 Task: Sort the products by price (highest first).
Action: Mouse pressed left at (18, 100)
Screenshot: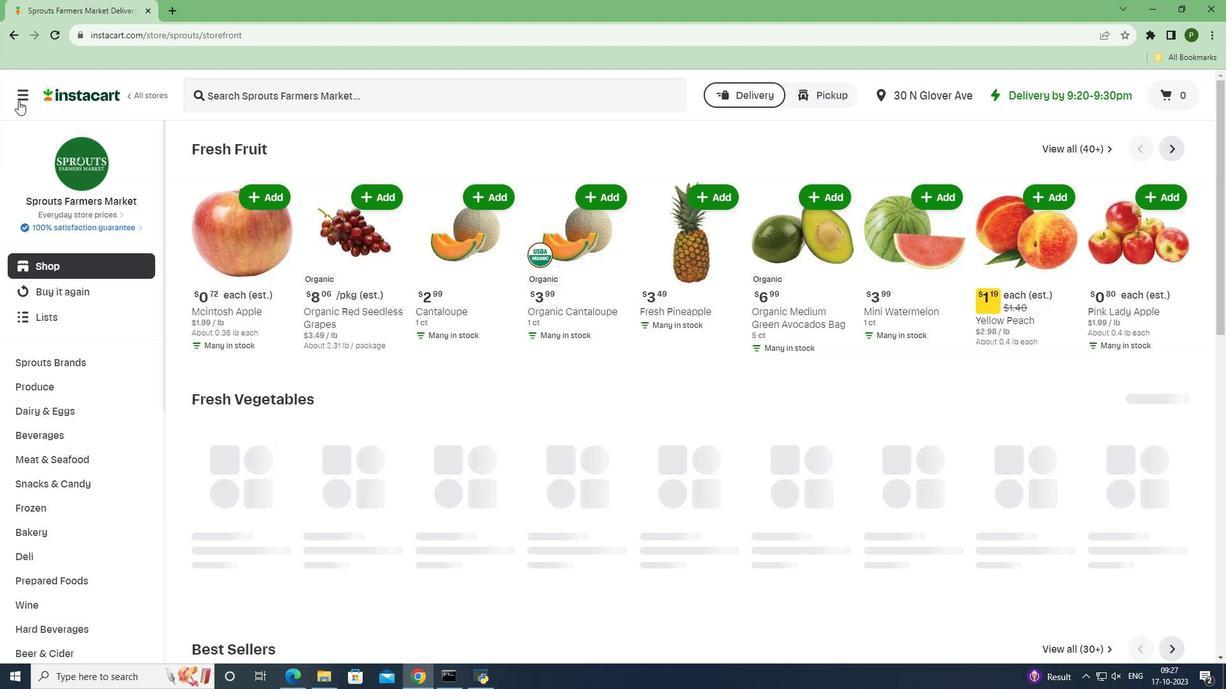 
Action: Mouse moved to (38, 344)
Screenshot: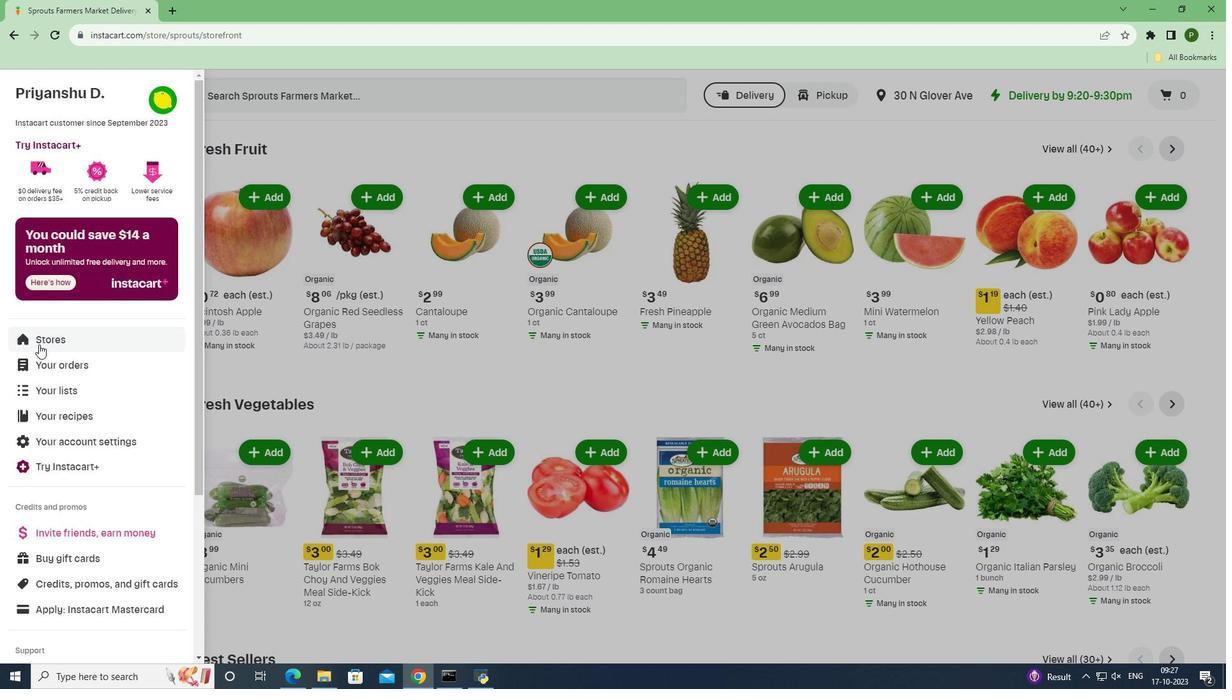 
Action: Mouse pressed left at (38, 344)
Screenshot: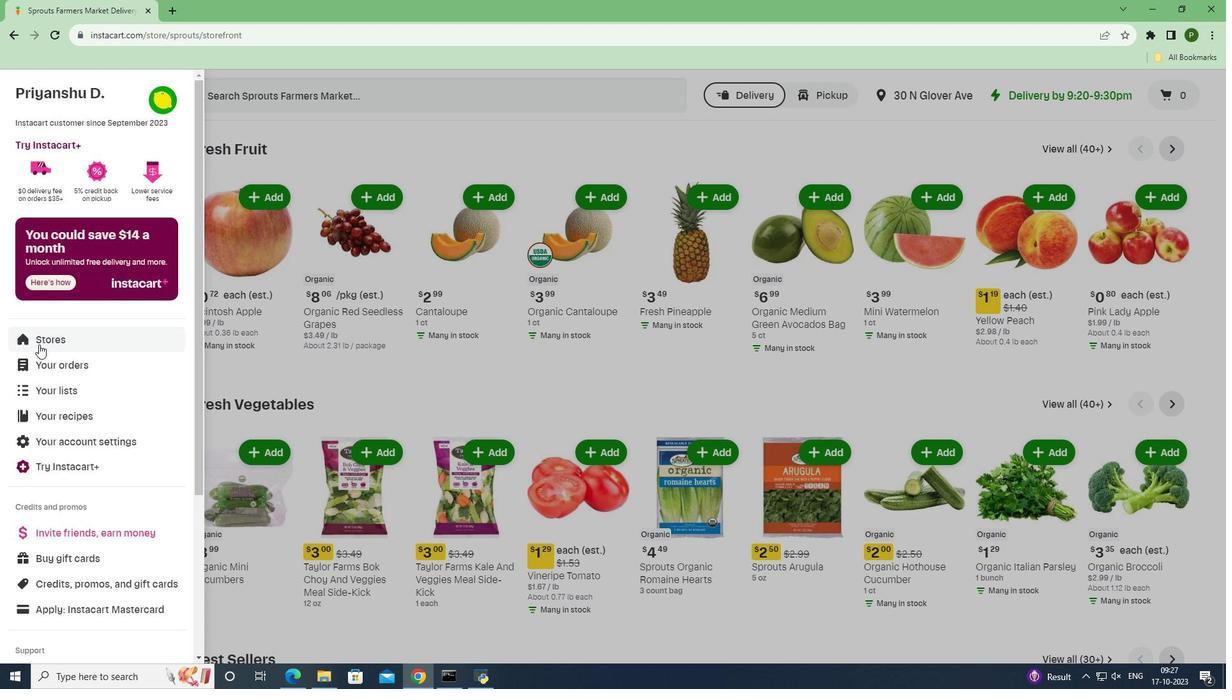 
Action: Mouse moved to (281, 152)
Screenshot: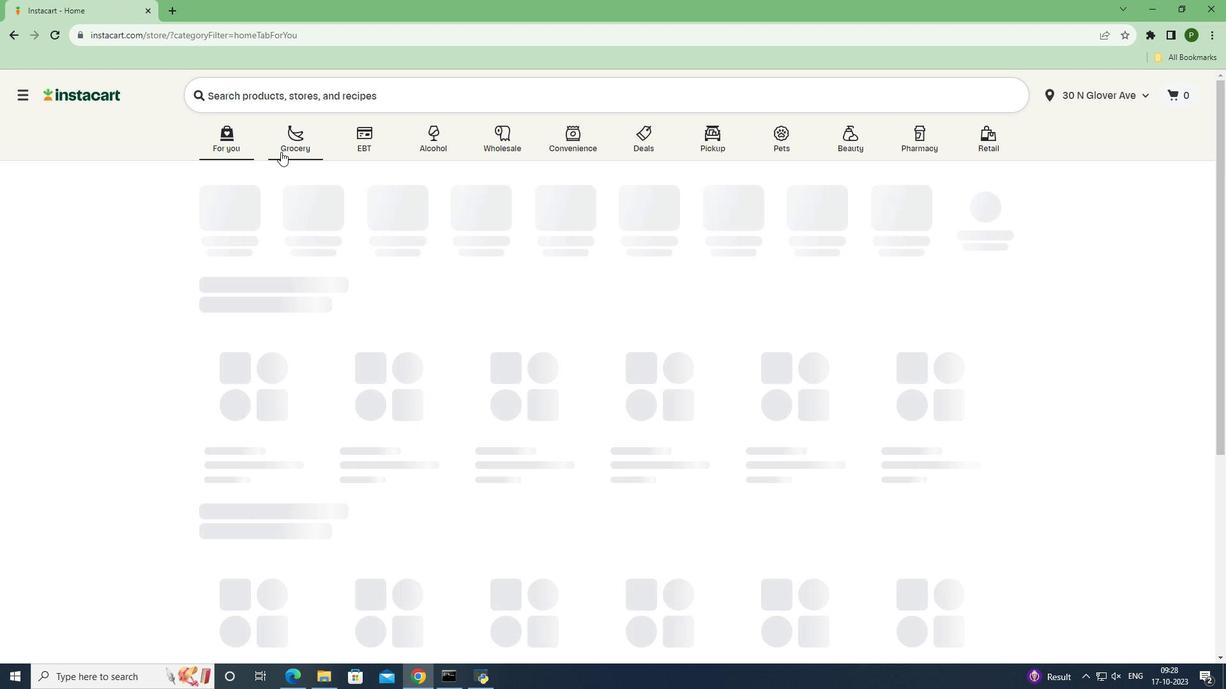
Action: Mouse pressed left at (281, 152)
Screenshot: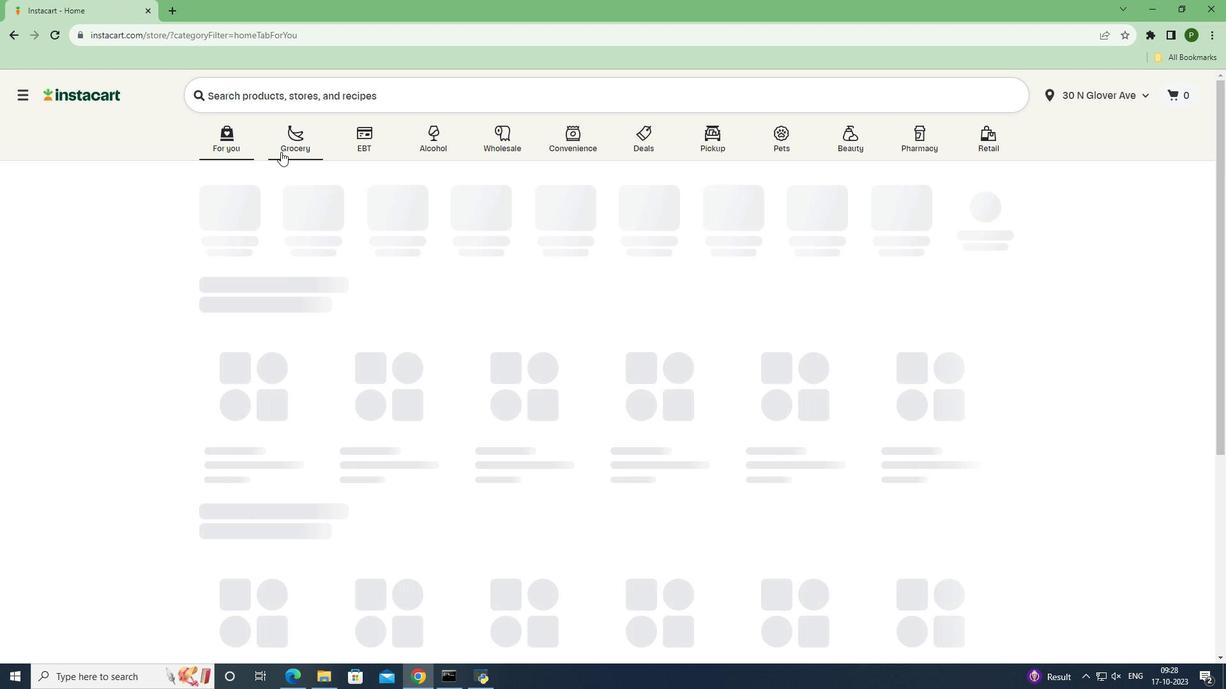 
Action: Mouse moved to (773, 297)
Screenshot: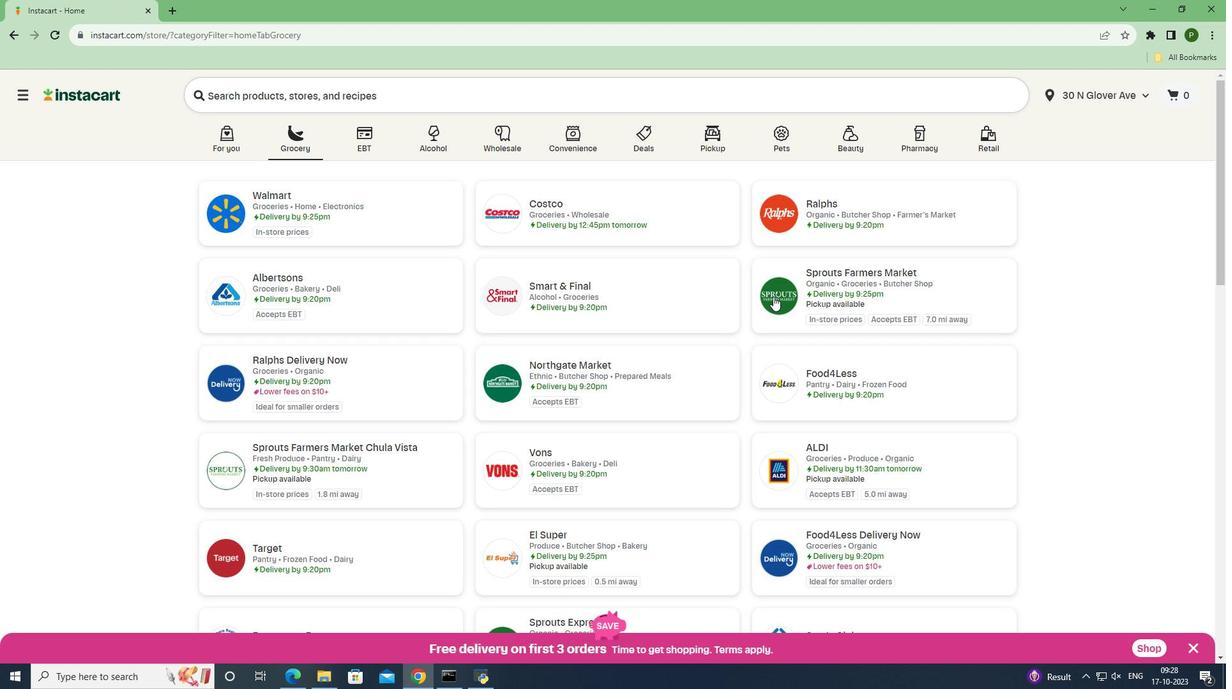 
Action: Mouse pressed left at (773, 297)
Screenshot: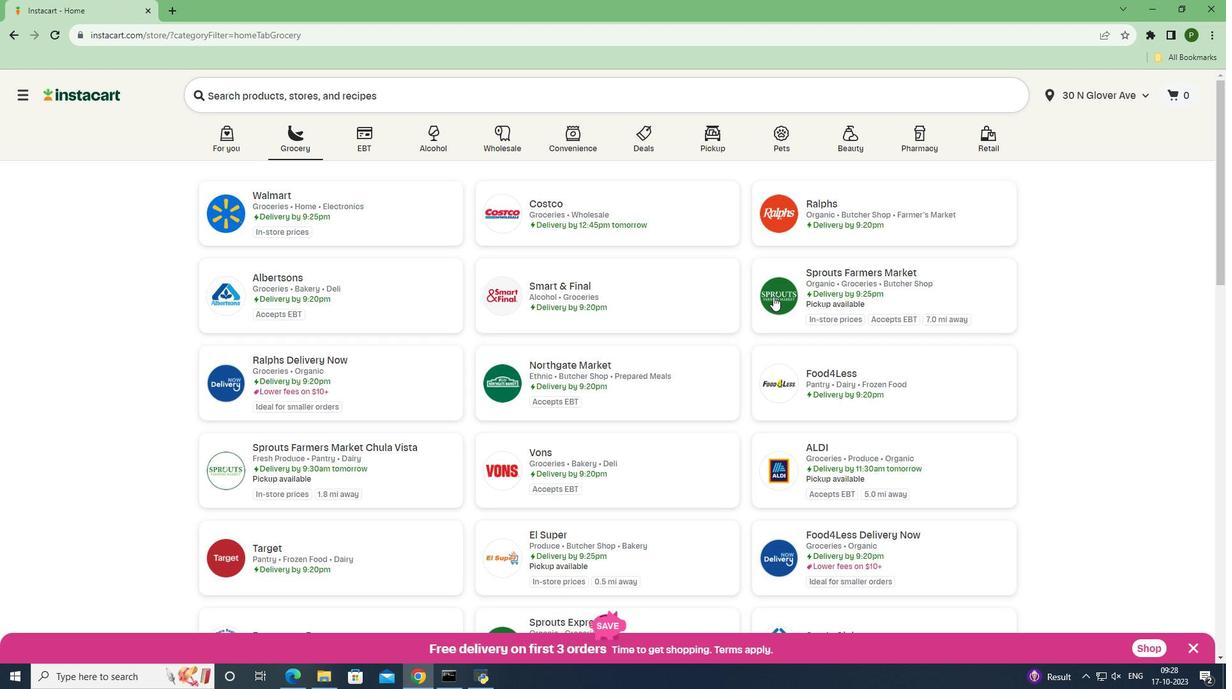 
Action: Mouse moved to (80, 435)
Screenshot: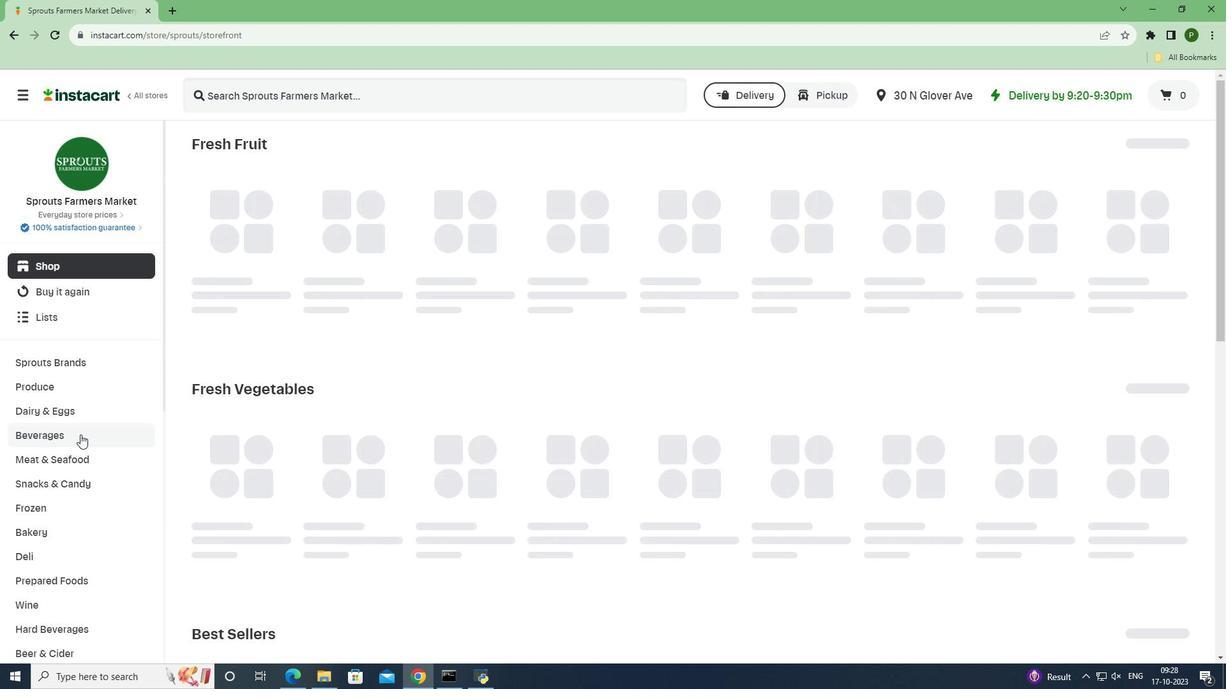 
Action: Mouse pressed left at (80, 435)
Screenshot: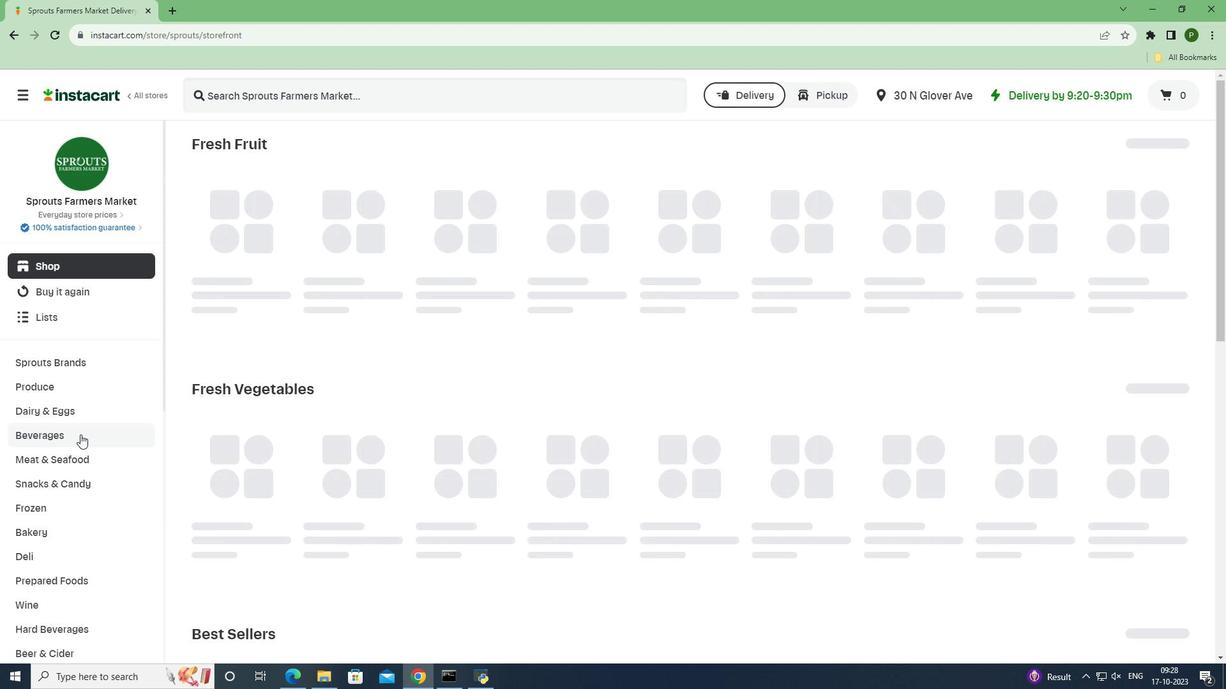 
Action: Mouse moved to (1189, 173)
Screenshot: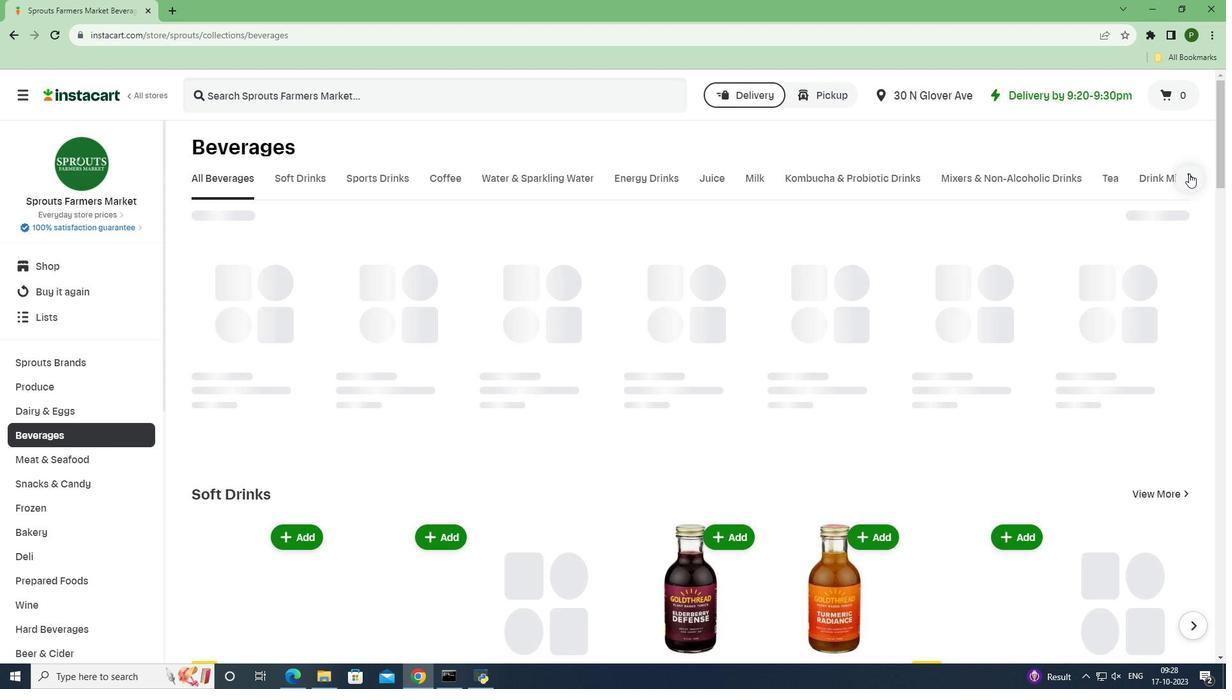 
Action: Mouse pressed left at (1189, 173)
Screenshot: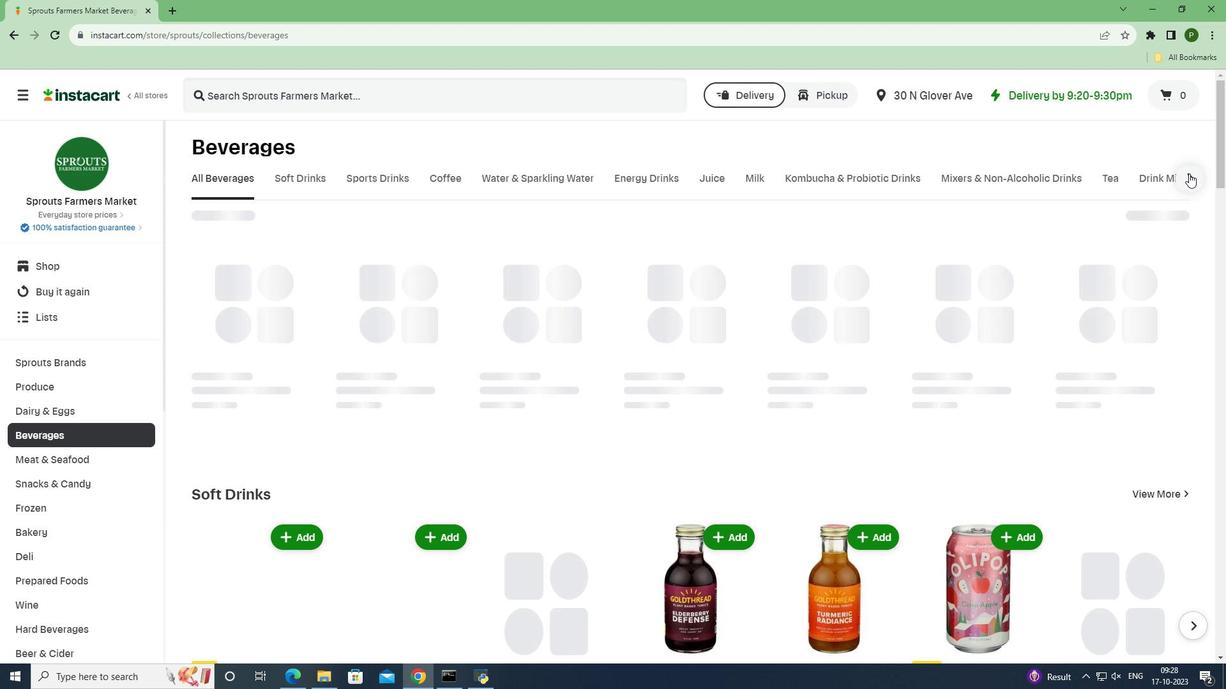 
Action: Mouse moved to (1132, 173)
Screenshot: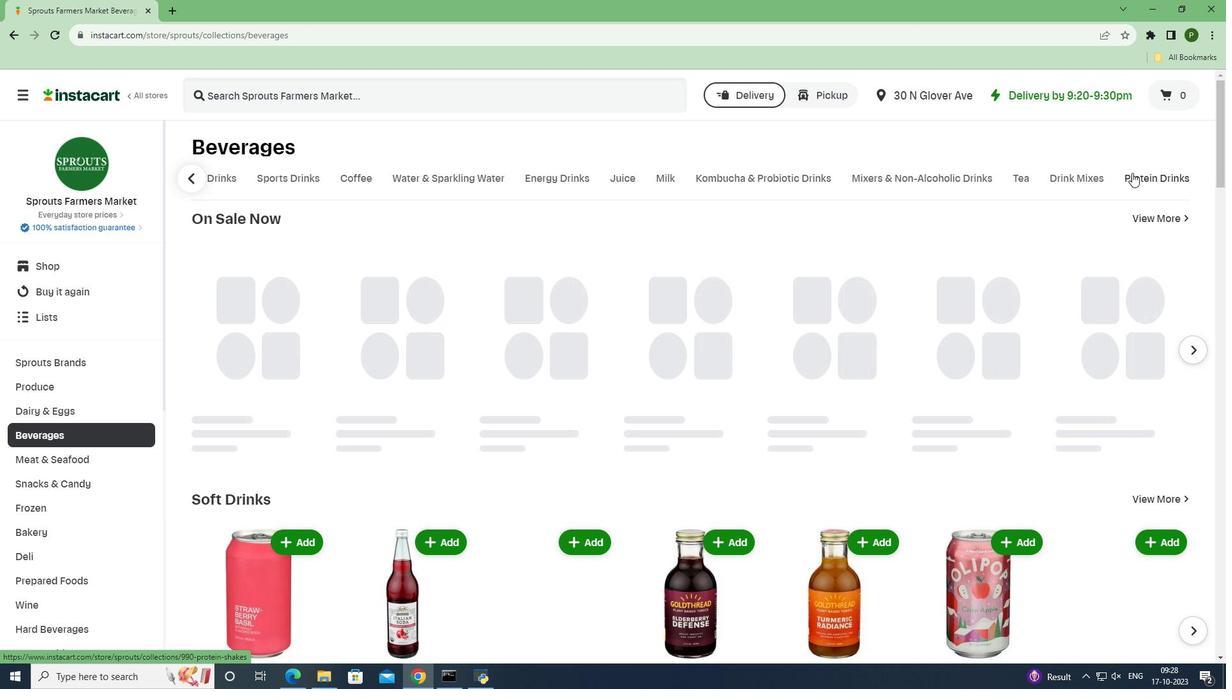 
Action: Mouse pressed left at (1132, 173)
Screenshot: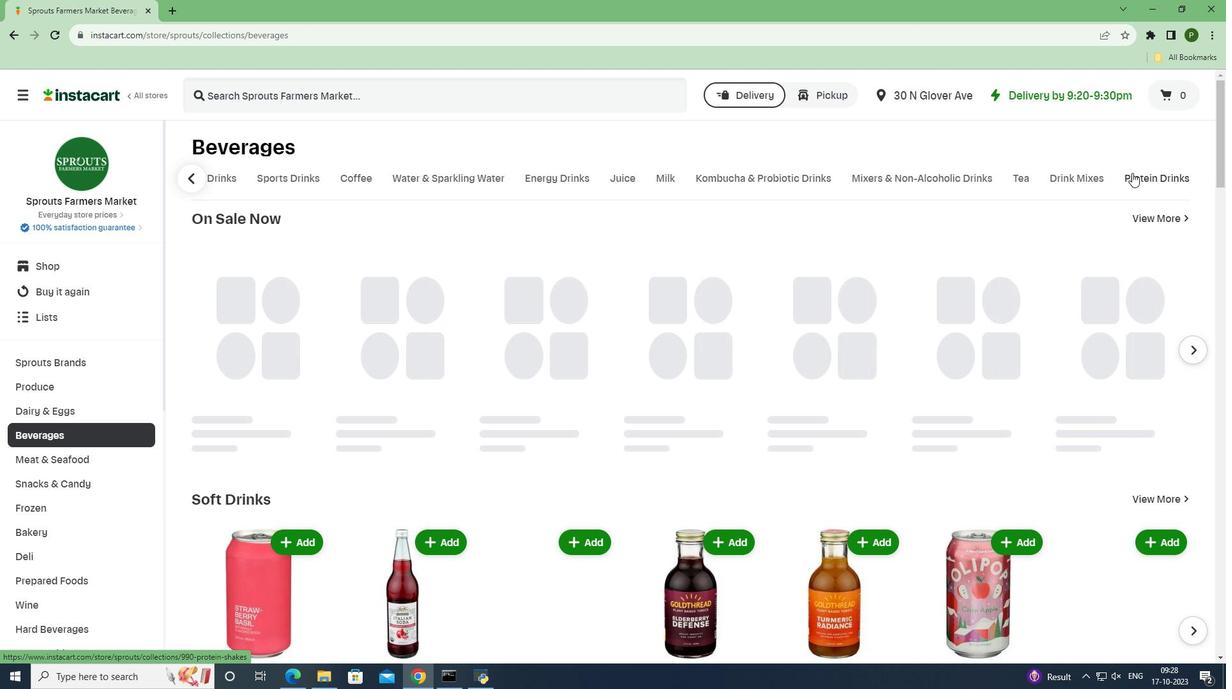 
Action: Mouse moved to (1134, 235)
Screenshot: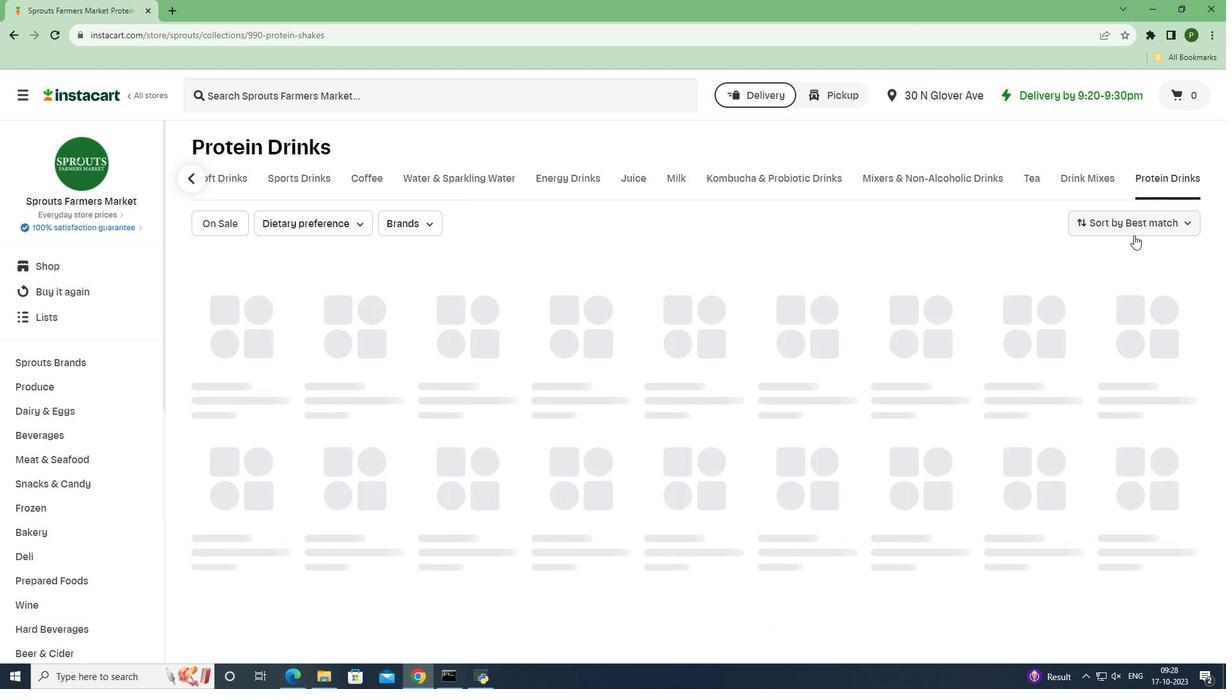
Action: Mouse pressed left at (1134, 235)
Screenshot: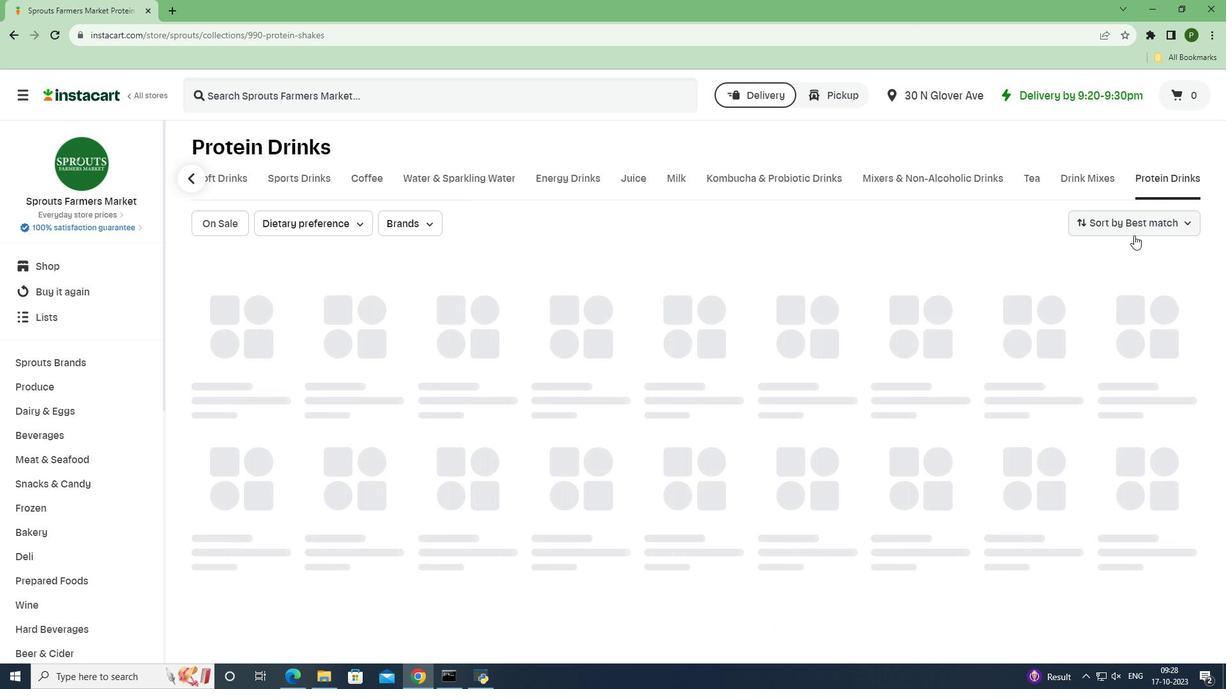 
Action: Mouse moved to (1139, 311)
Screenshot: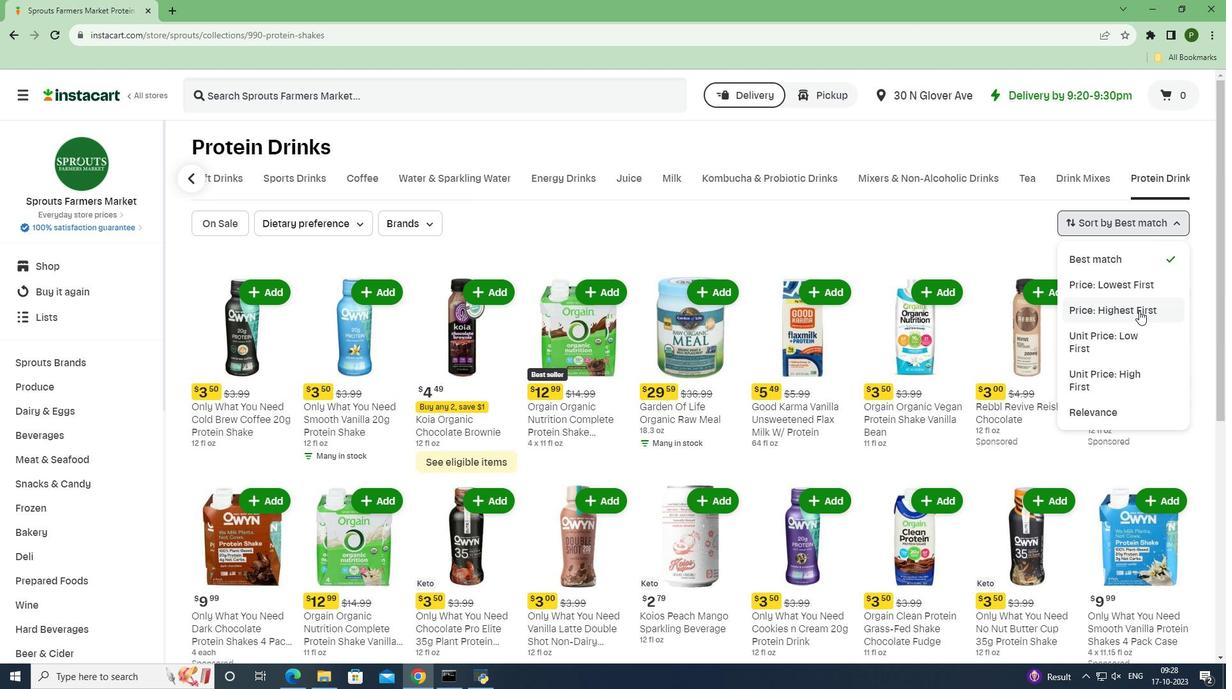 
Action: Mouse pressed left at (1139, 311)
Screenshot: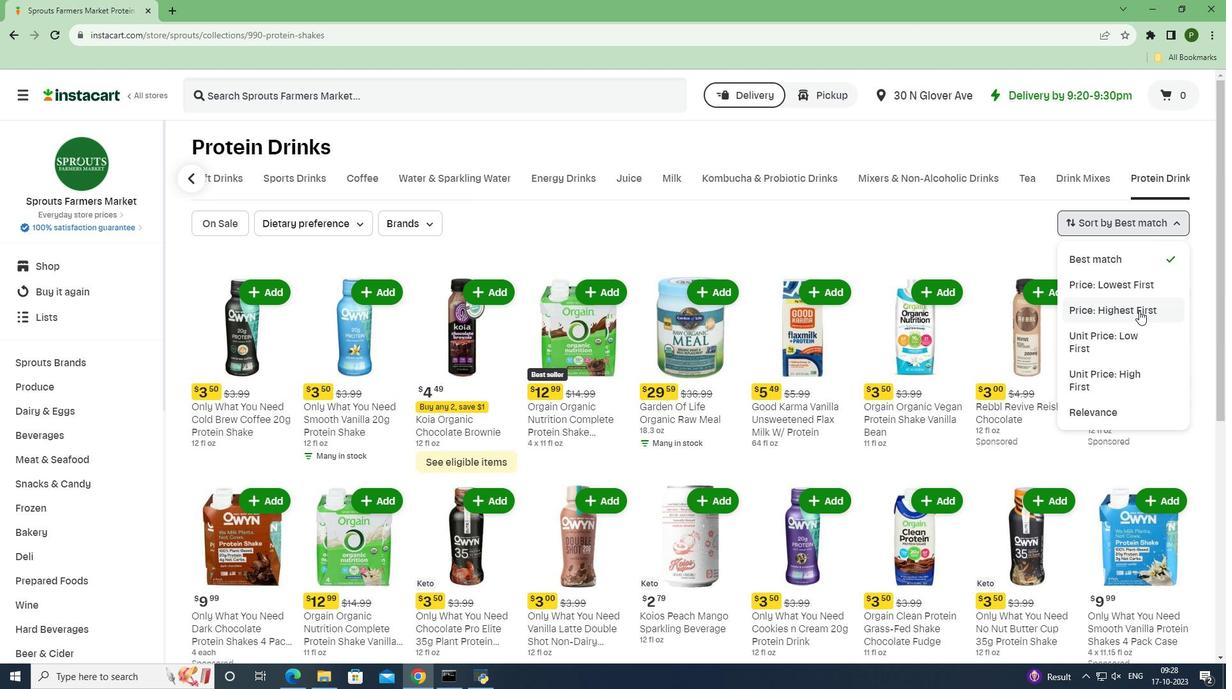 
Action: Mouse moved to (1096, 406)
Screenshot: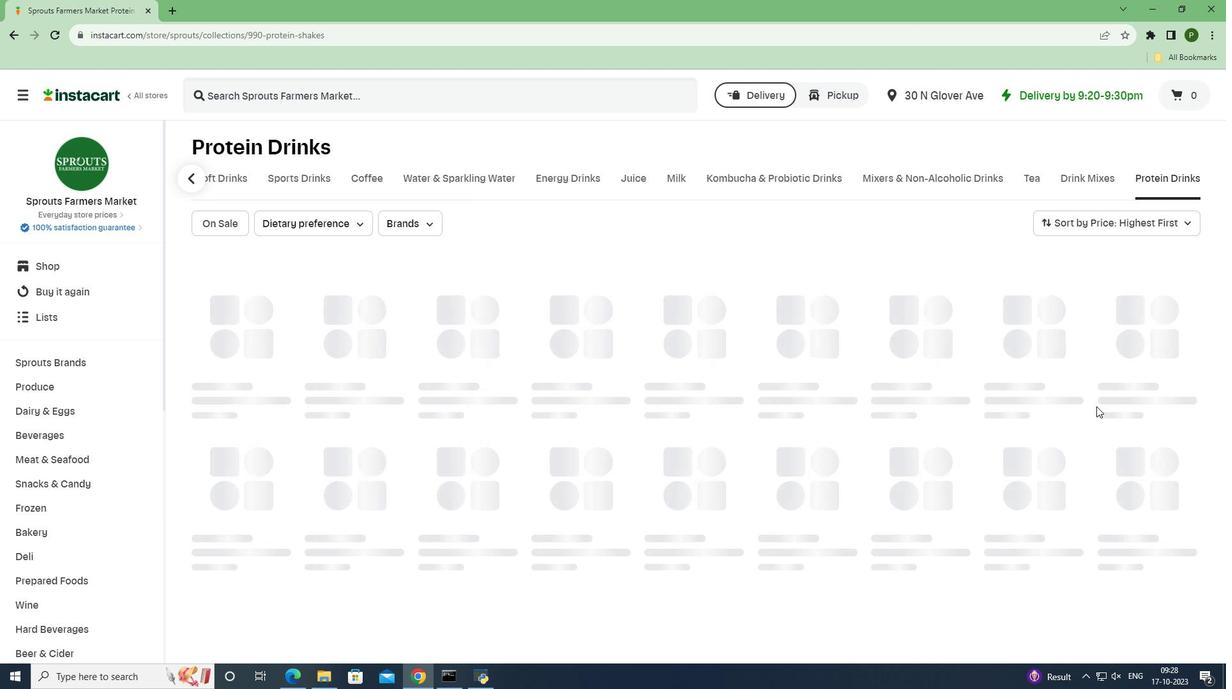 
